 Task: Add an event with the title Second Lunch and Learn: Effective Presentation Delivery, date '2023/12/01', time 9:15 AM to 11:15 AMand add a description: Examining the marketing channels and platforms used in the campaign, such as social media, email marketing, print advertising, or television commercials. This includes assessing the reach, engagement, and conversion rates achieved through each channel and identifying which channels performed well or need improvement., put the event into Yellow category . Add location for the event as: Marseille, France, logged in from the account softage.8@softage.netand send the event invitation to softage.5@softage.net and softage.6@softage.net. Set a reminder for the event At time of event
Action: Mouse moved to (121, 131)
Screenshot: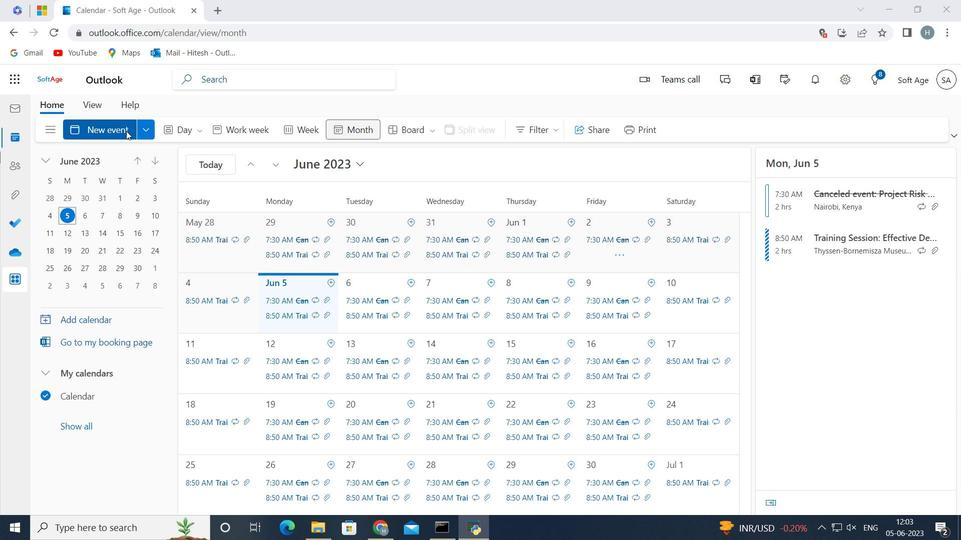 
Action: Mouse pressed left at (121, 131)
Screenshot: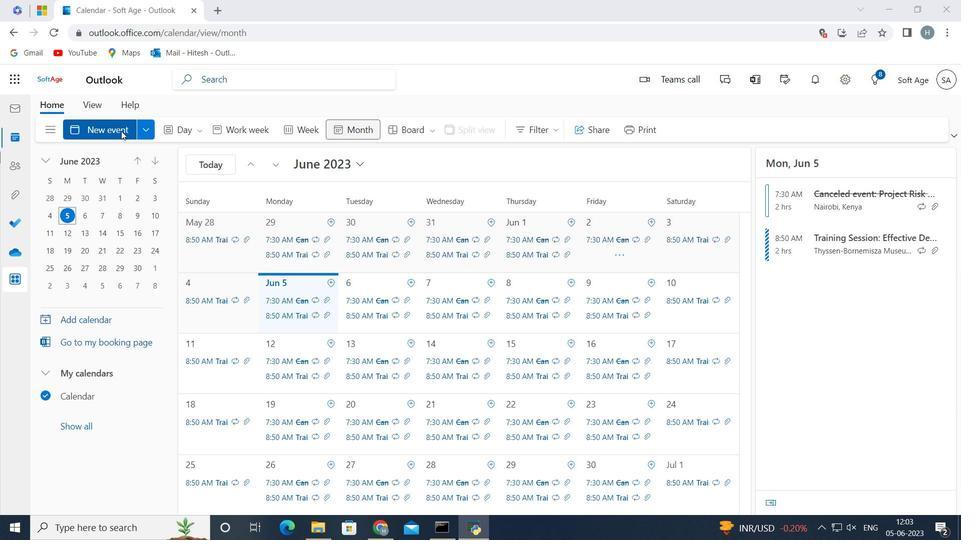 
Action: Mouse moved to (207, 207)
Screenshot: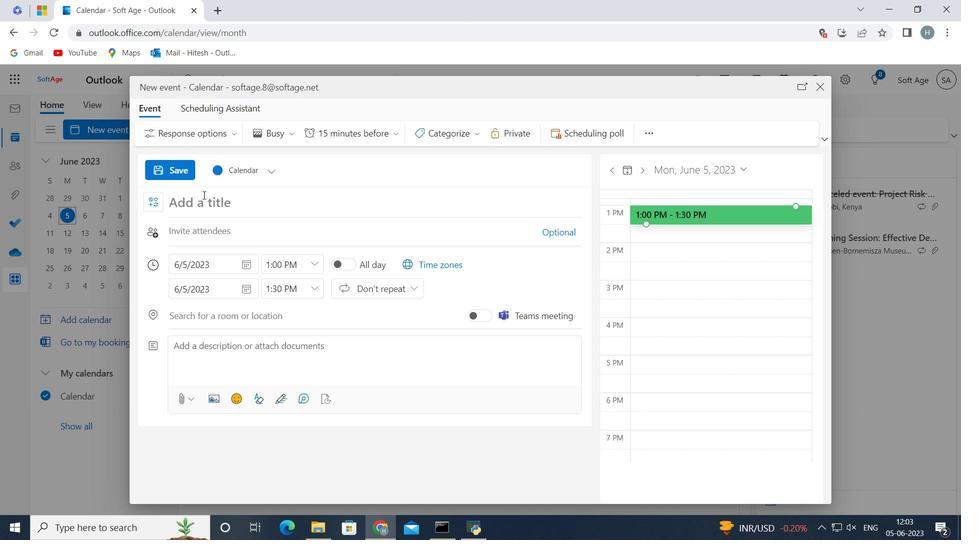 
Action: Mouse pressed left at (207, 207)
Screenshot: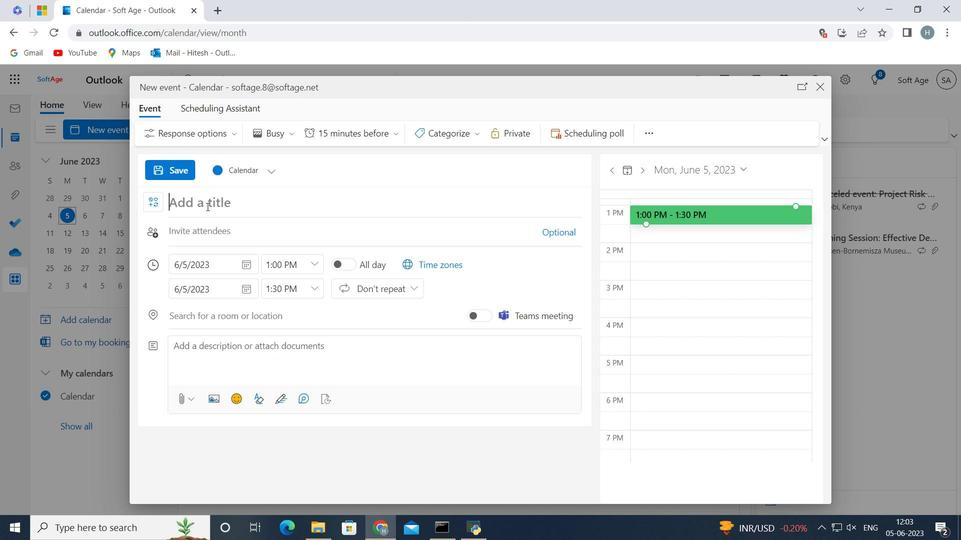 
Action: Key pressed <Key.shift>Second<Key.space><Key.shift>Lunch<Key.space>and<Key.space><Key.shift>Learn<Key.shift_r>:<Key.space><Key.shift>Effective<Key.space><Key.shift><Key.shift><Key.shift><Key.shift><Key.shift><Key.shift><Key.shift>Presentation<Key.space><Key.shift>Delivery<Key.space>
Screenshot: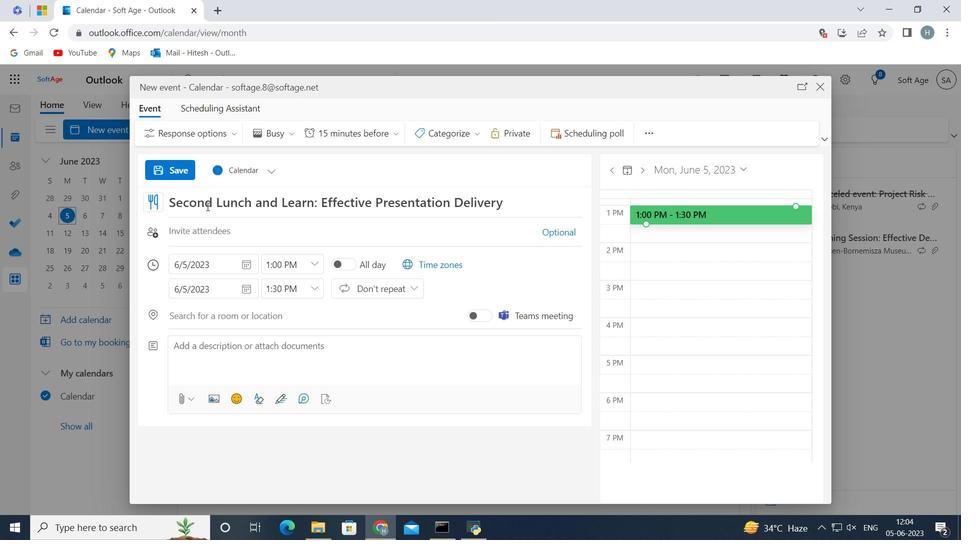 
Action: Mouse moved to (246, 265)
Screenshot: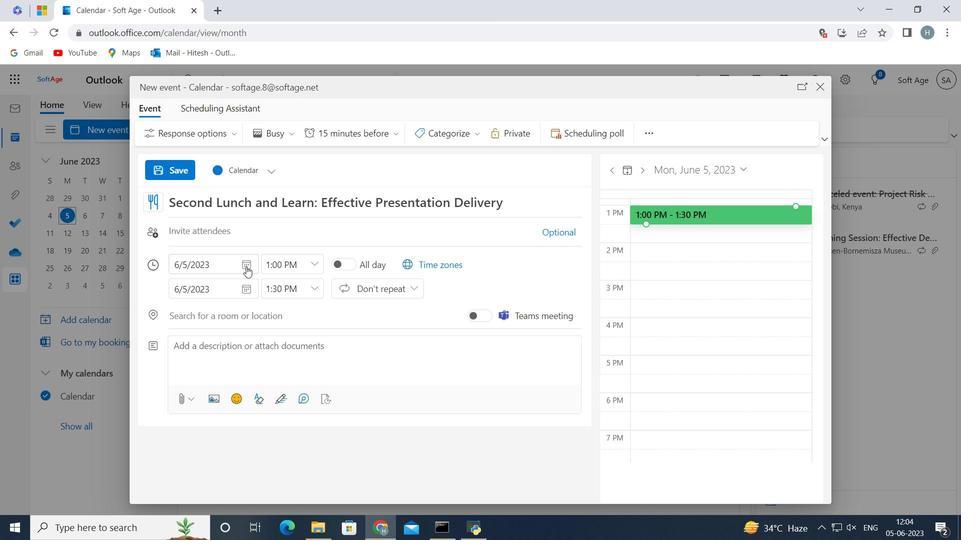 
Action: Mouse pressed left at (246, 265)
Screenshot: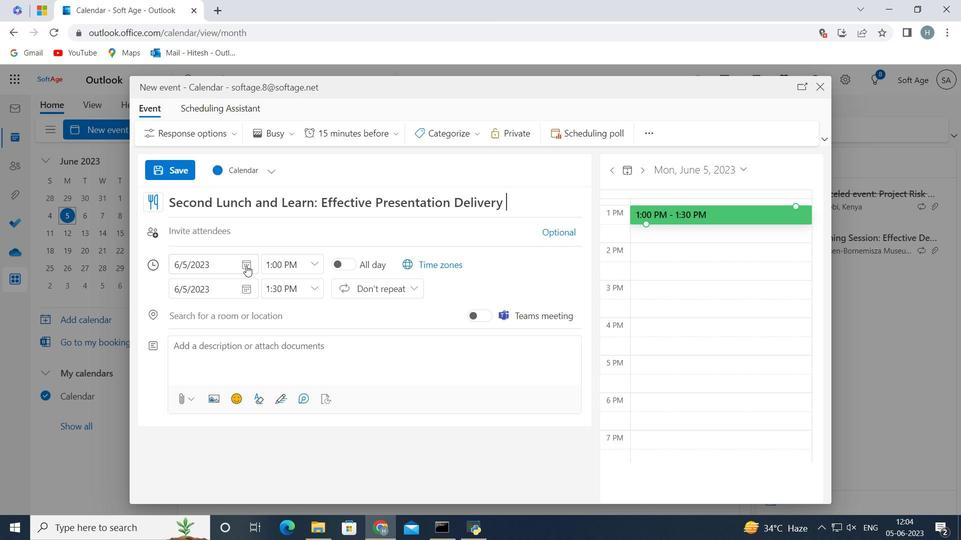 
Action: Mouse moved to (209, 291)
Screenshot: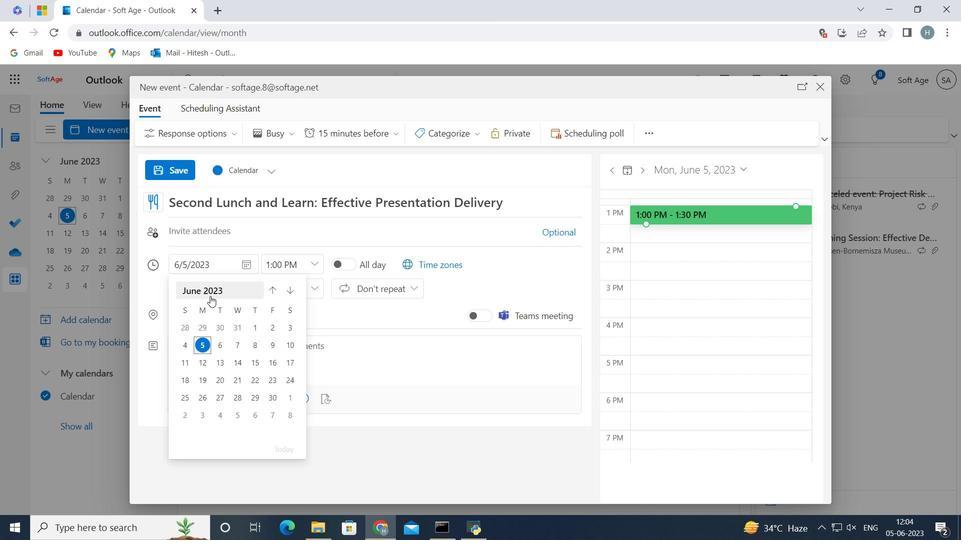 
Action: Mouse pressed left at (209, 291)
Screenshot: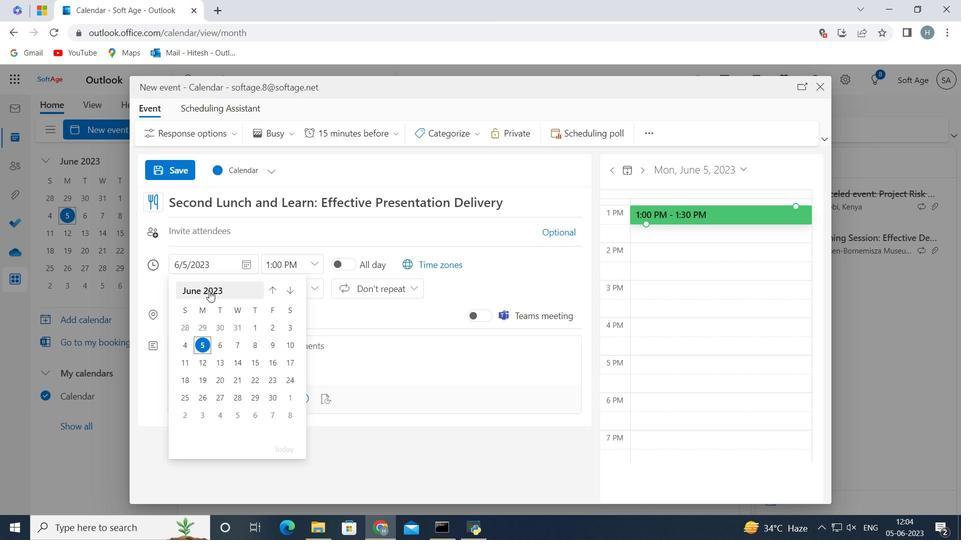 
Action: Mouse moved to (288, 381)
Screenshot: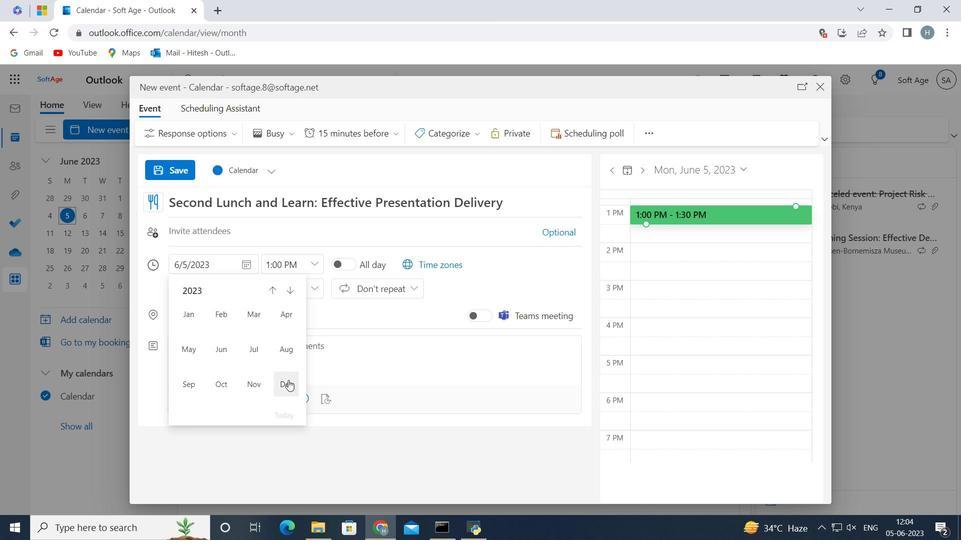 
Action: Mouse pressed left at (288, 381)
Screenshot: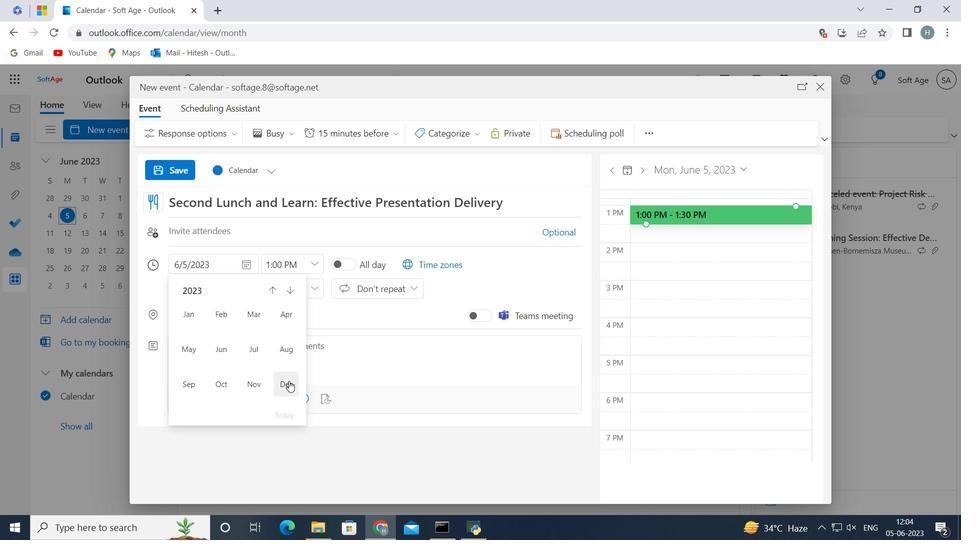
Action: Mouse moved to (271, 326)
Screenshot: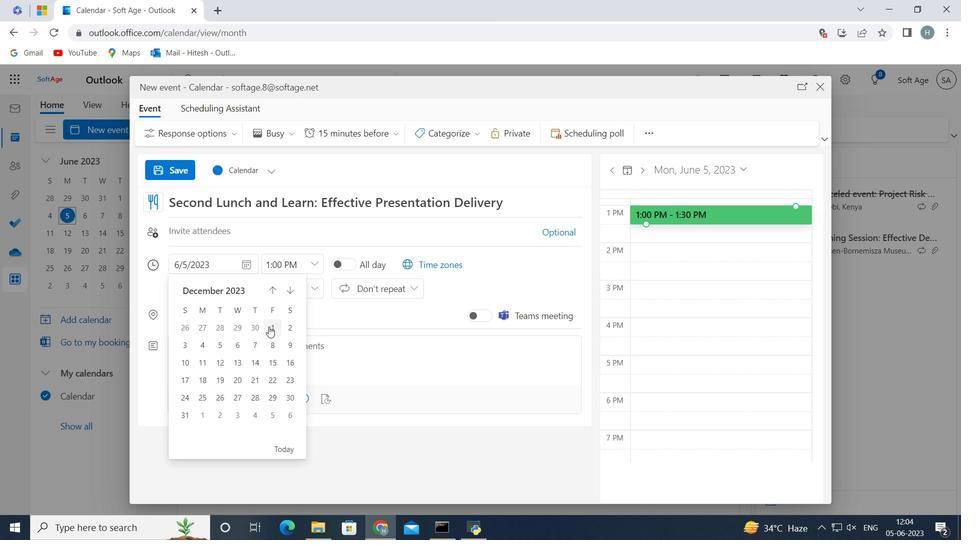 
Action: Mouse pressed left at (271, 326)
Screenshot: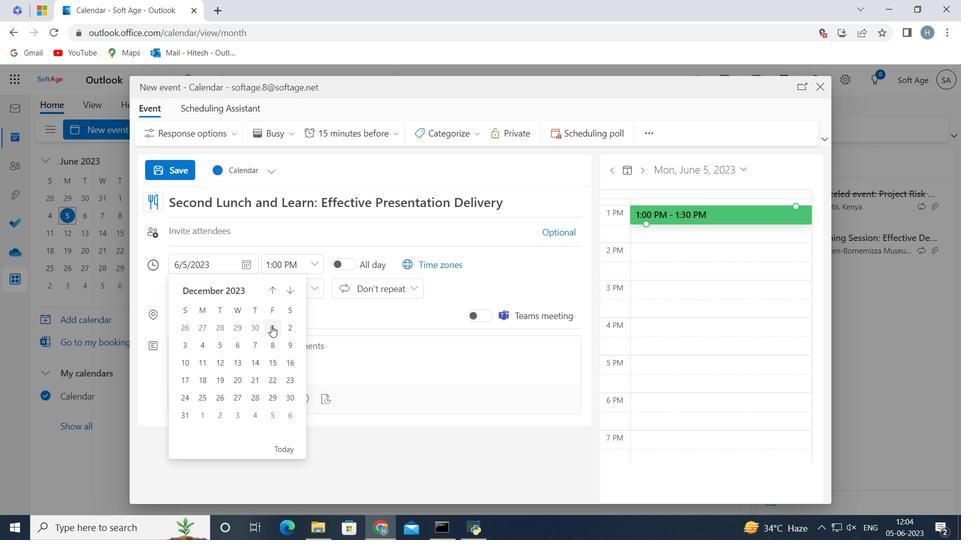 
Action: Mouse moved to (312, 266)
Screenshot: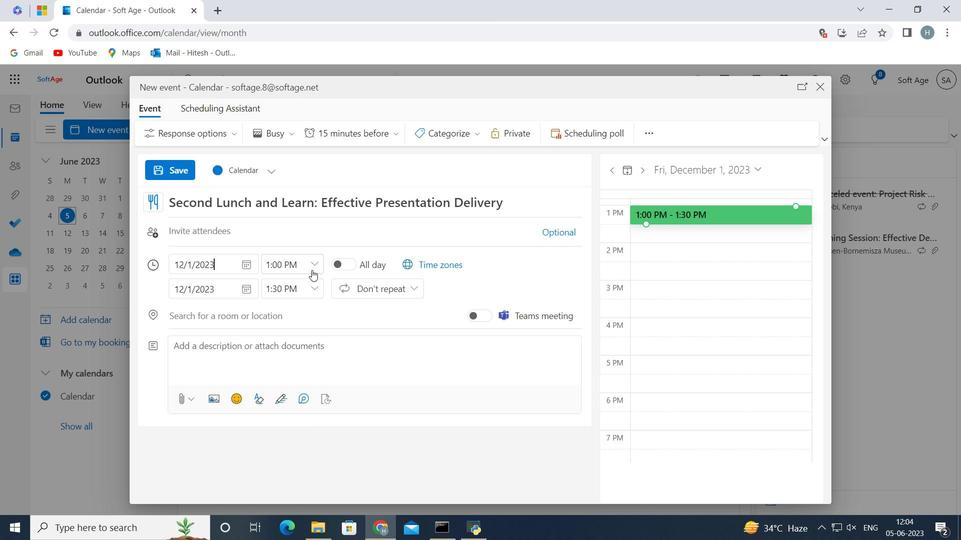 
Action: Mouse pressed left at (312, 266)
Screenshot: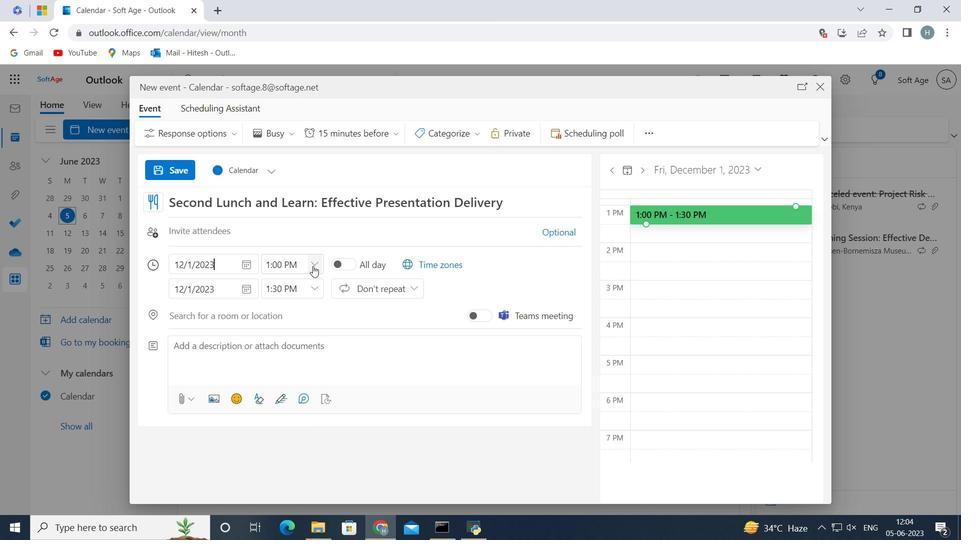 
Action: Mouse moved to (287, 345)
Screenshot: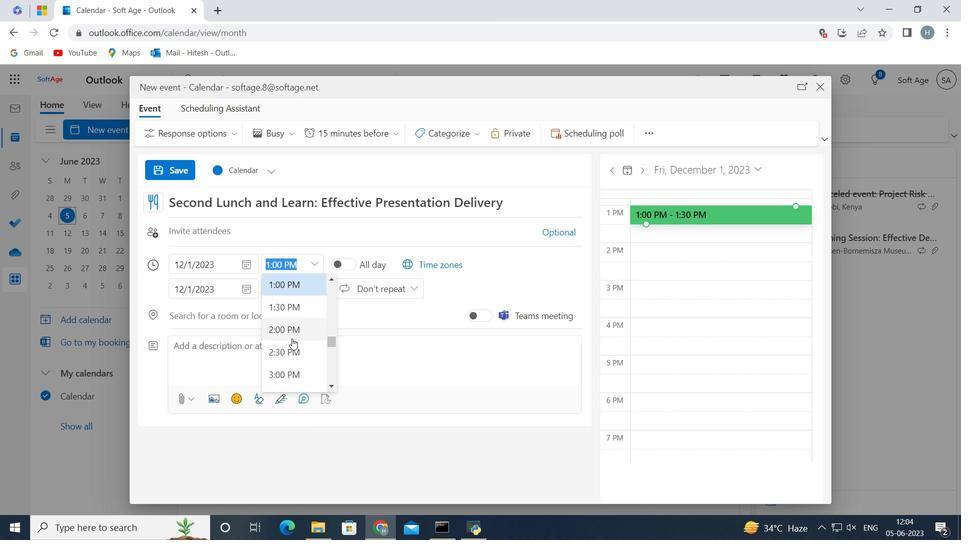 
Action: Mouse scrolled (287, 345) with delta (0, 0)
Screenshot: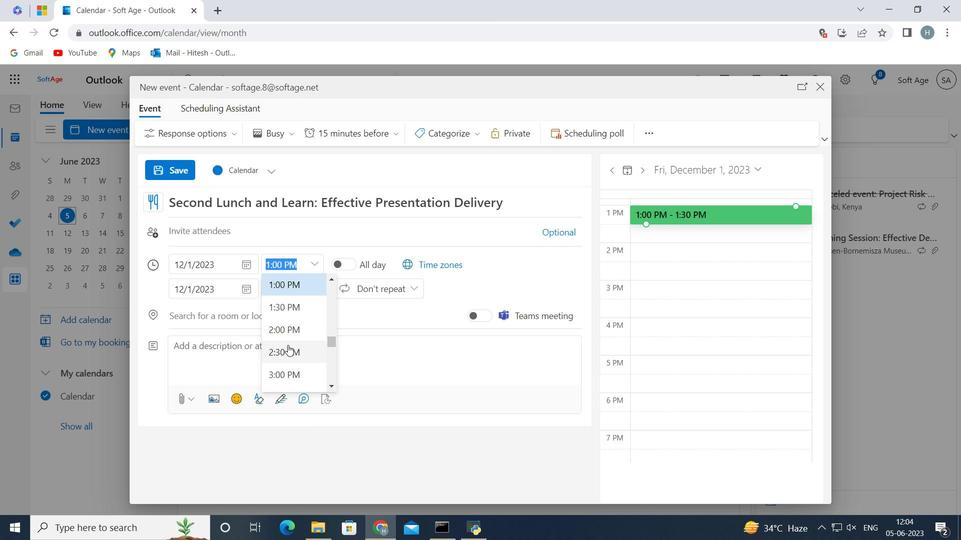 
Action: Mouse scrolled (287, 345) with delta (0, 0)
Screenshot: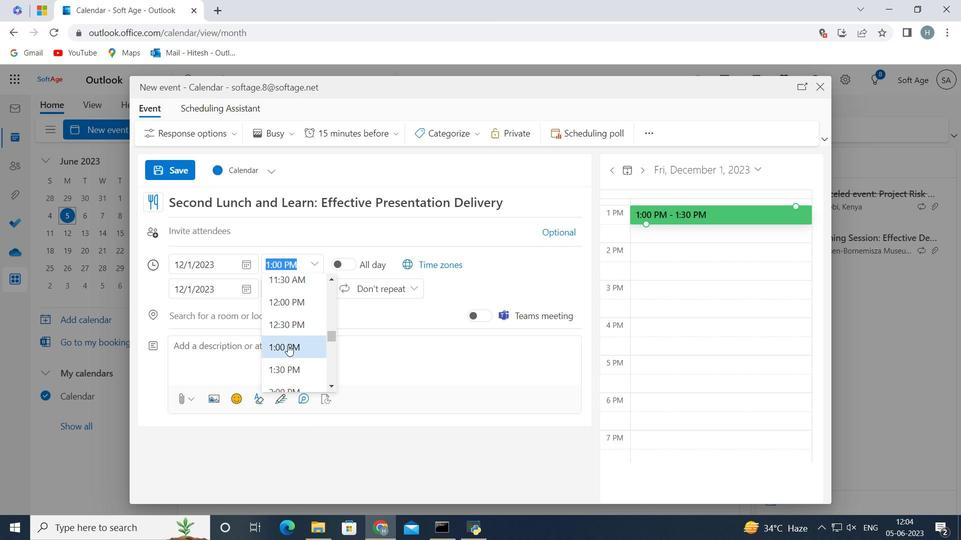
Action: Mouse scrolled (287, 345) with delta (0, 0)
Screenshot: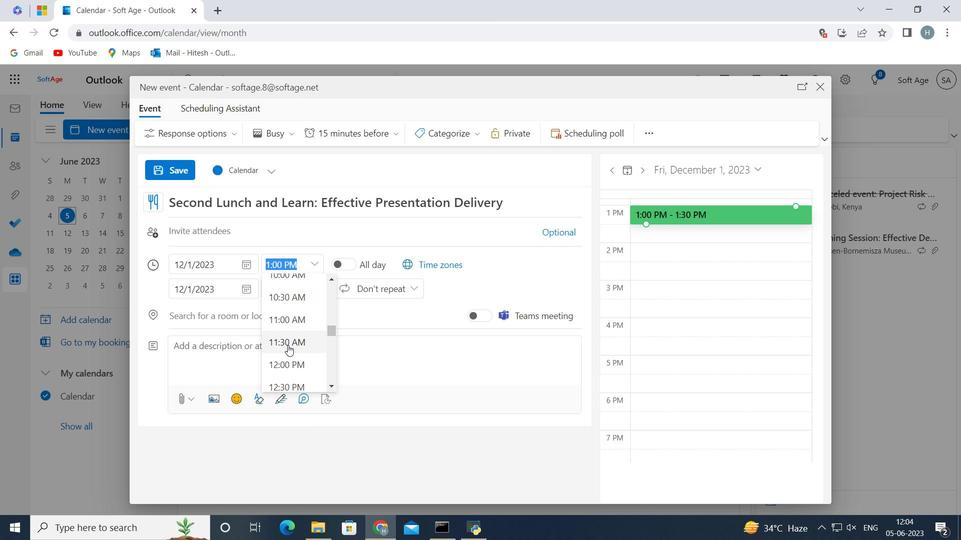 
Action: Mouse moved to (276, 309)
Screenshot: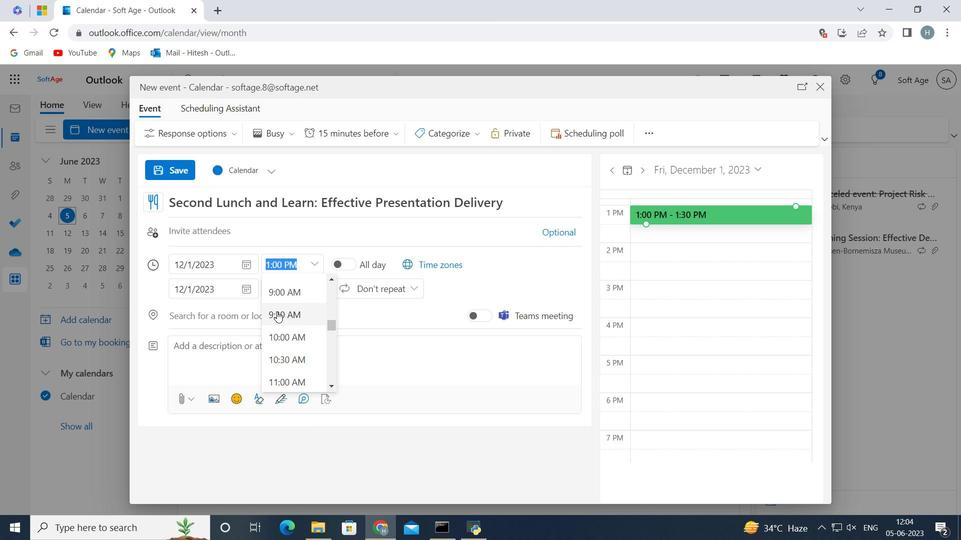 
Action: Mouse pressed left at (276, 309)
Screenshot: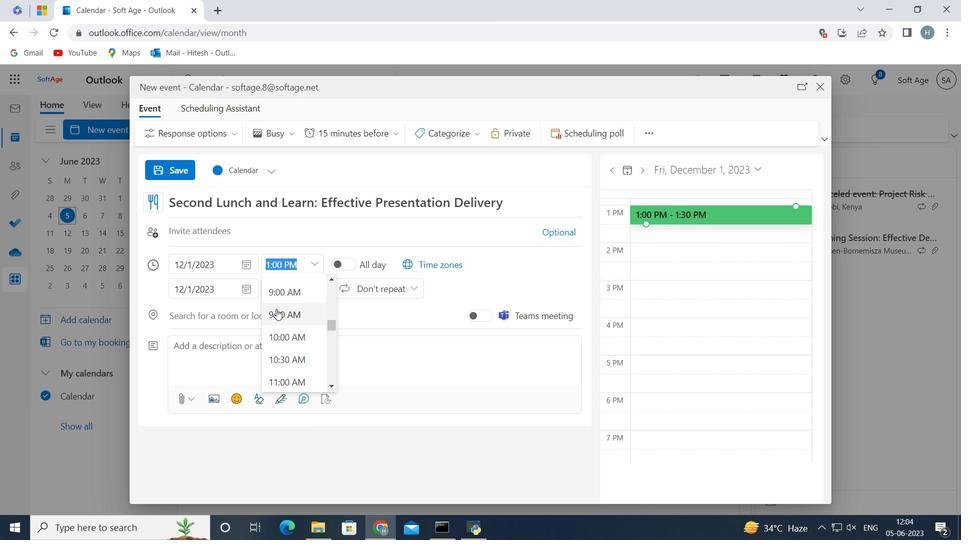 
Action: Mouse moved to (279, 260)
Screenshot: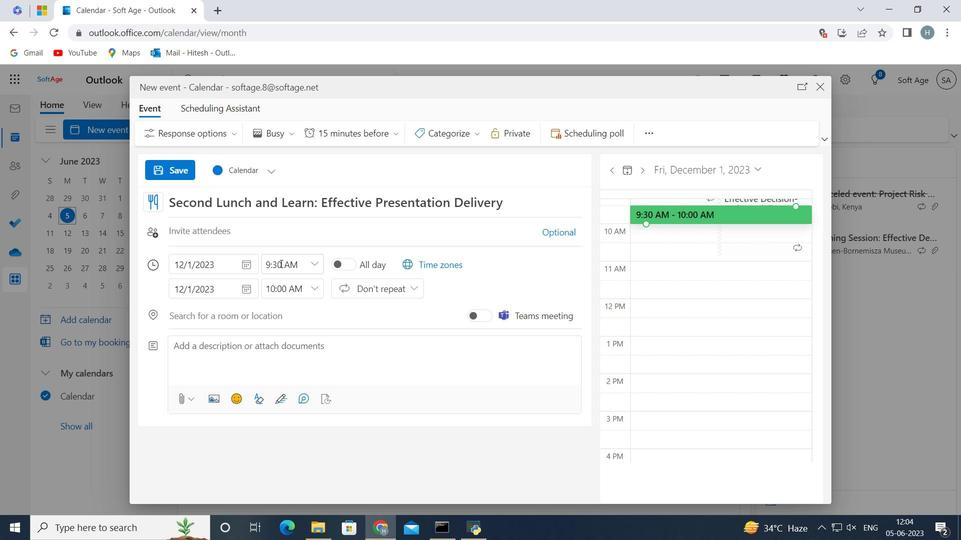 
Action: Mouse pressed left at (279, 260)
Screenshot: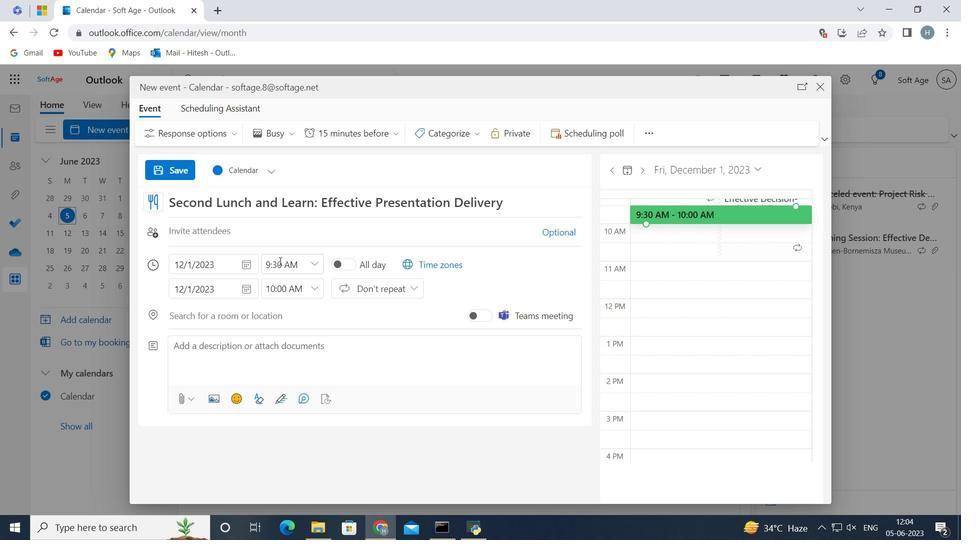 
Action: Key pressed <Key.backspace><Key.backspace>15
Screenshot: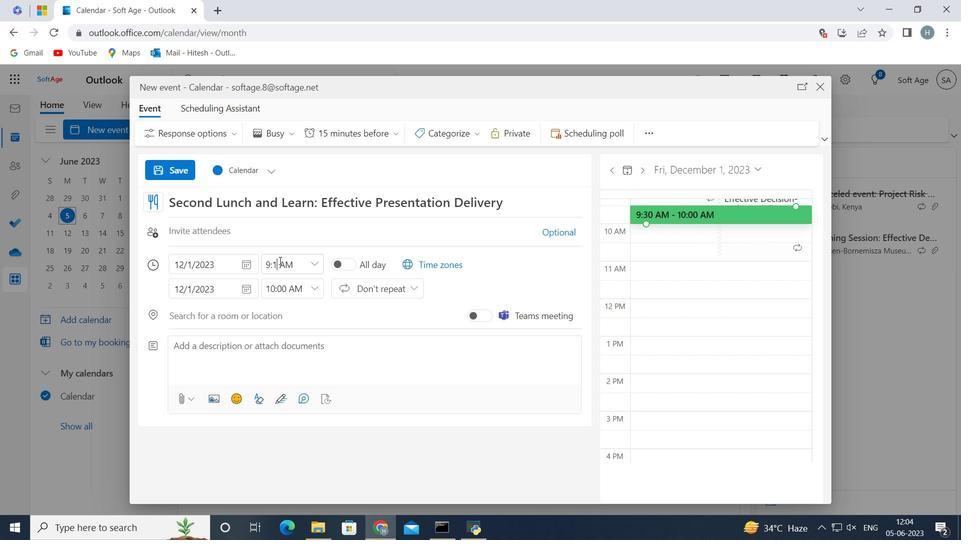 
Action: Mouse moved to (320, 284)
Screenshot: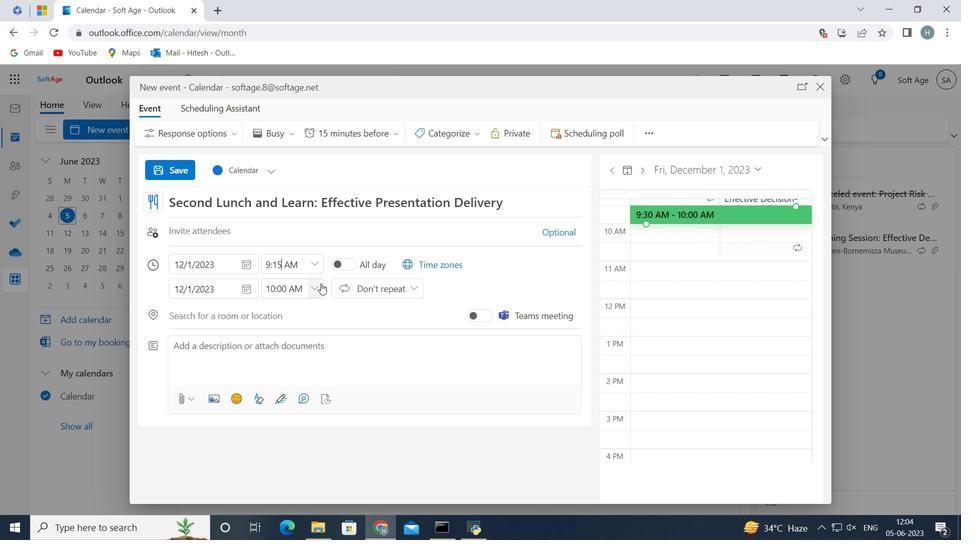 
Action: Mouse pressed left at (320, 284)
Screenshot: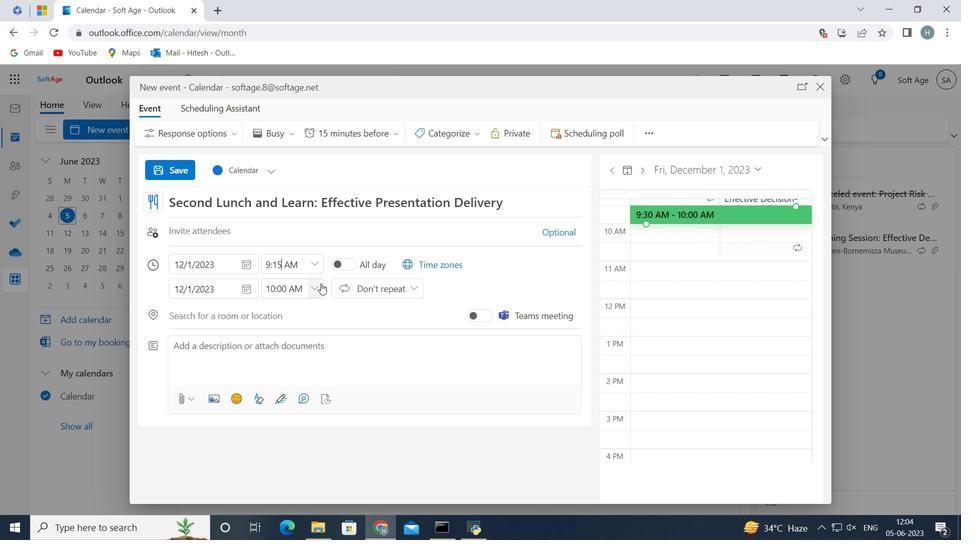 
Action: Mouse moved to (317, 374)
Screenshot: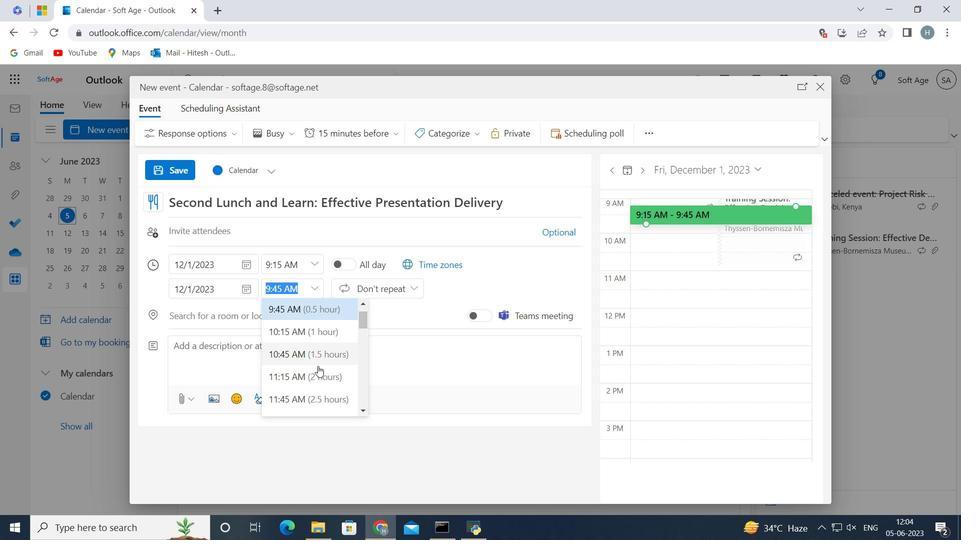 
Action: Mouse pressed left at (317, 374)
Screenshot: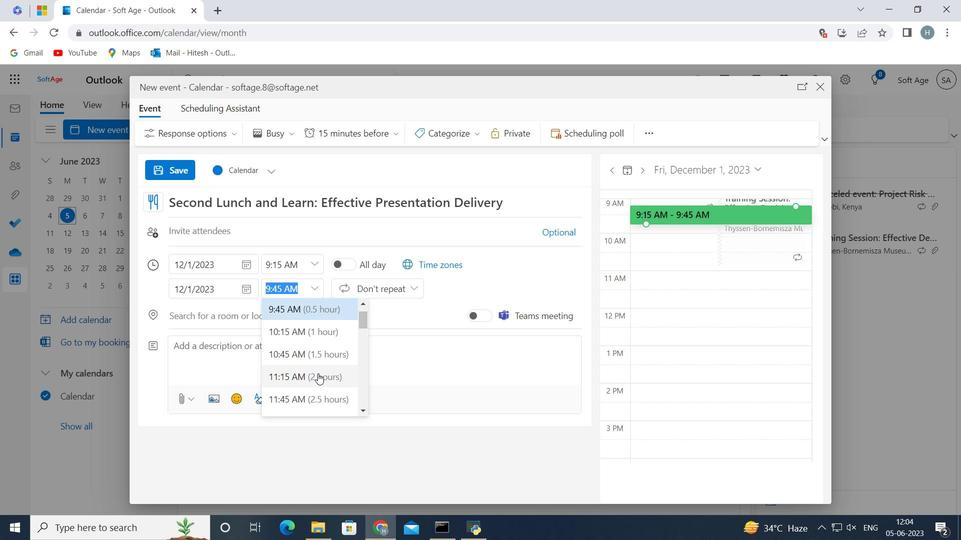 
Action: Mouse moved to (254, 350)
Screenshot: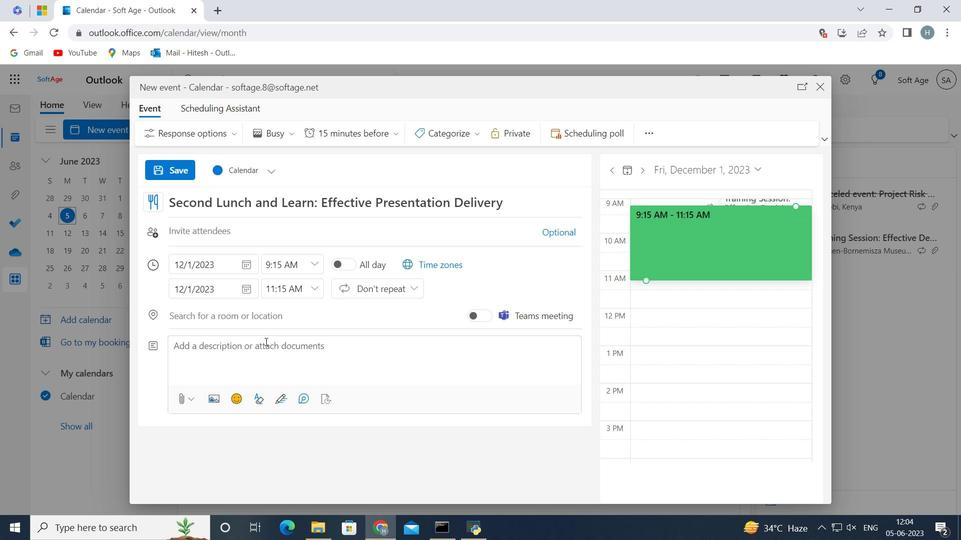 
Action: Mouse pressed left at (254, 350)
Screenshot: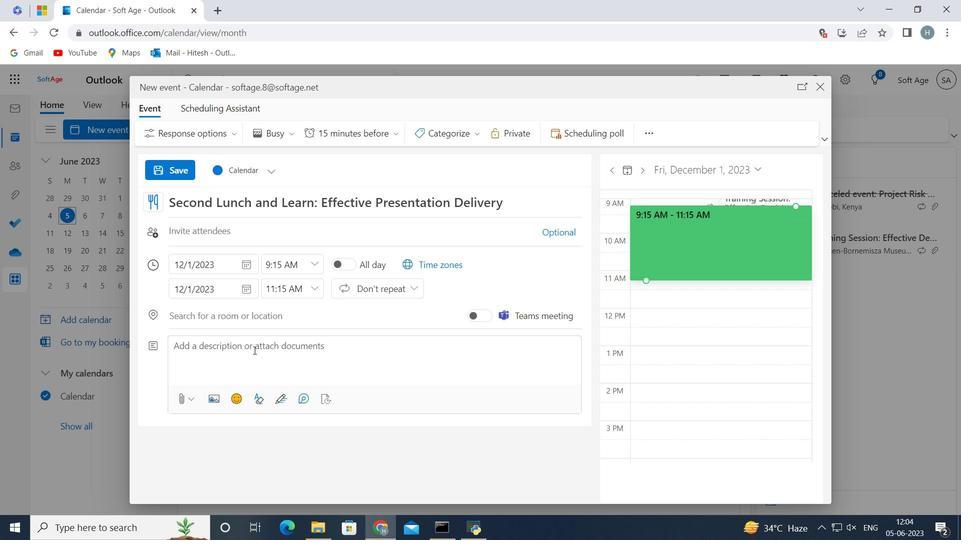 
Action: Key pressed <Key.shift><Key.shift><Key.shift>Examining<Key.space>the<Key.space>marketing<Key.space>channels<Key.space>and<Key.space>platforms<Key.space>used<Key.space>in<Key.space>the<Key.space>campaign,<Key.space>such<Key.space>as<Key.space>social<Key.space>media,<Key.space>email<Key.space>marketing,<Key.space>print<Key.space>advertising,<Key.space>or<Key.space>television<Key.space>commercials.<Key.space><Key.shift>This<Key.space>includes<Key.space>assessing<Key.space>the<Key.space>reach,<Key.space>engagement,<Key.space>and<Key.space>conversion<Key.space>rates<Key.space>achieved<Key.space>through<Key.space>each<Key.space>channel<Key.space>and<Key.space>identifying<Key.space>which<Key.space>channels<Key.space>performed<Key.space>well<Key.space>or<Key.space>need<Key.space>improvement.<Key.space>
Screenshot: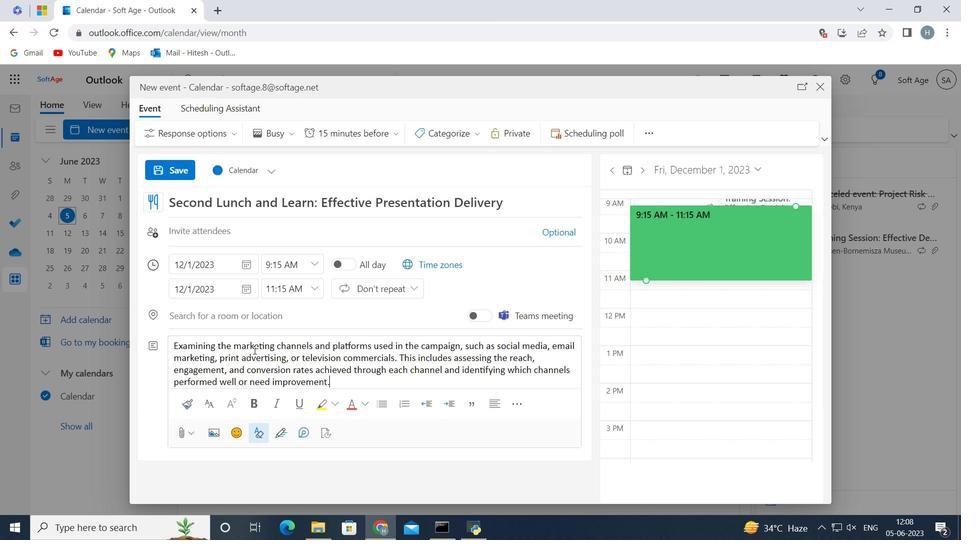 
Action: Mouse moved to (477, 133)
Screenshot: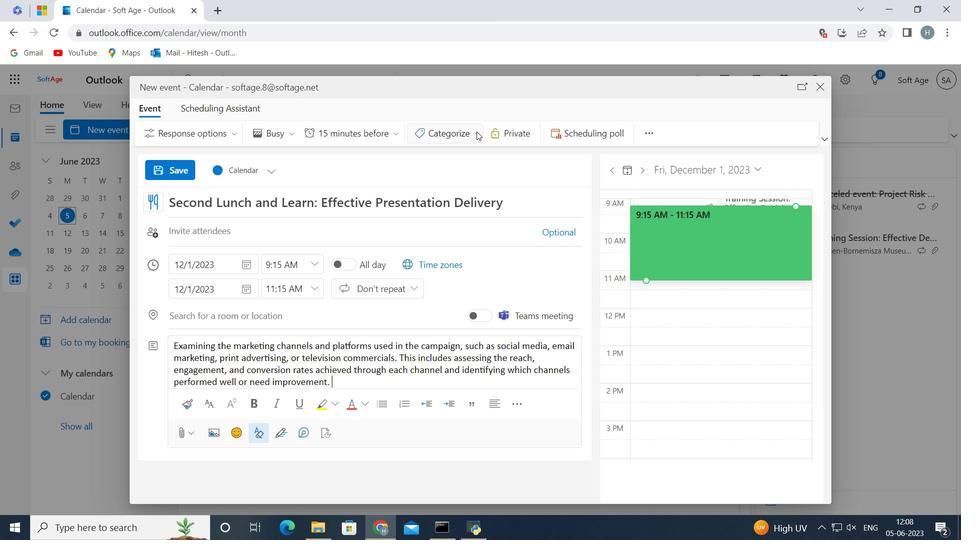 
Action: Mouse pressed left at (477, 133)
Screenshot: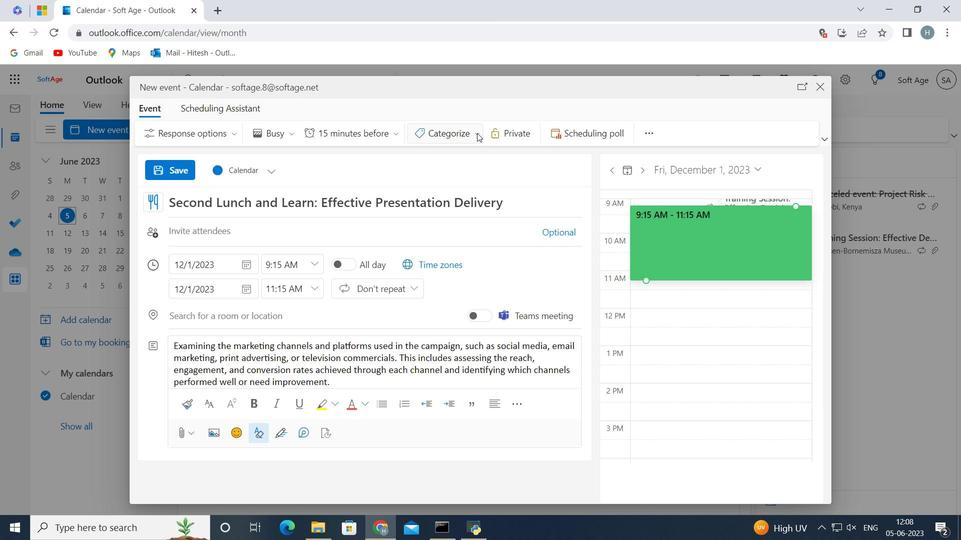 
Action: Mouse moved to (470, 252)
Screenshot: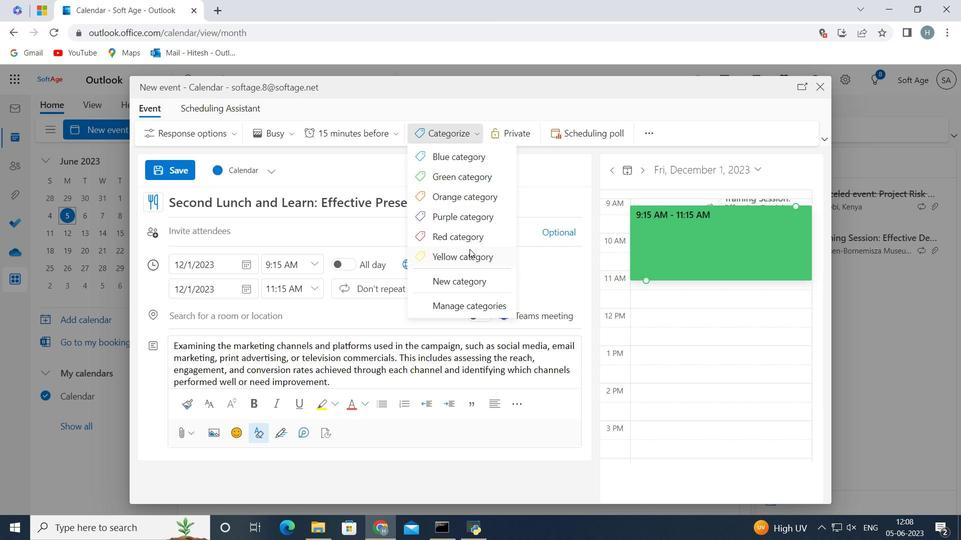 
Action: Mouse pressed left at (470, 252)
Screenshot: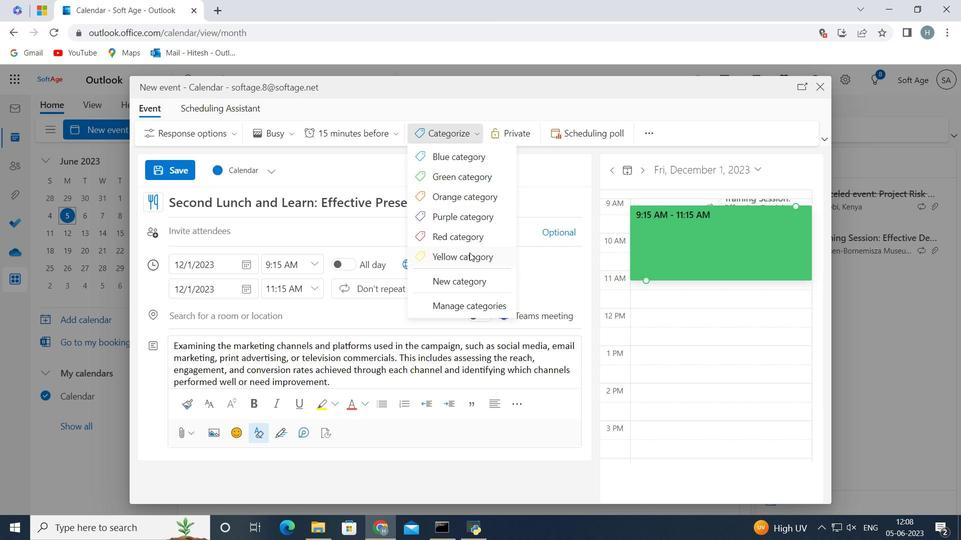 
Action: Mouse moved to (334, 316)
Screenshot: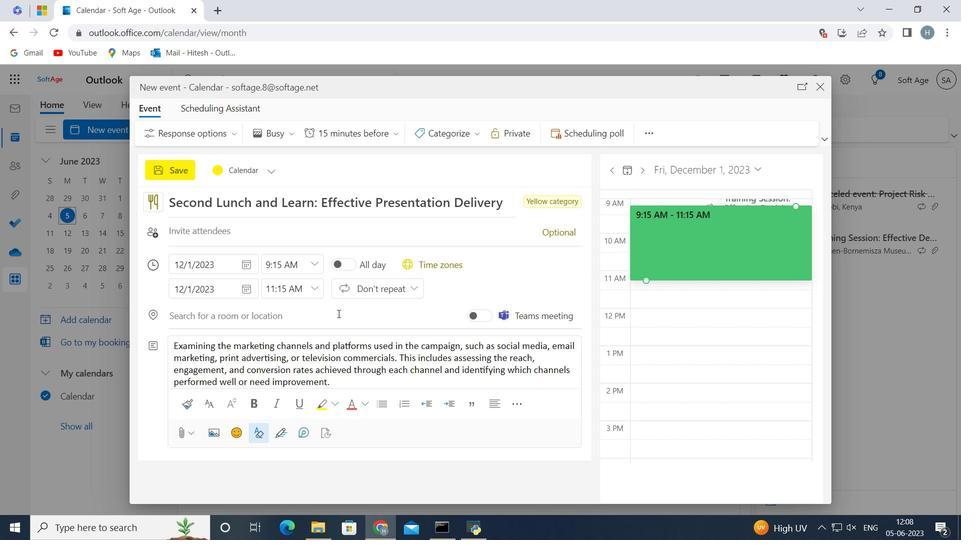 
Action: Mouse pressed left at (334, 316)
Screenshot: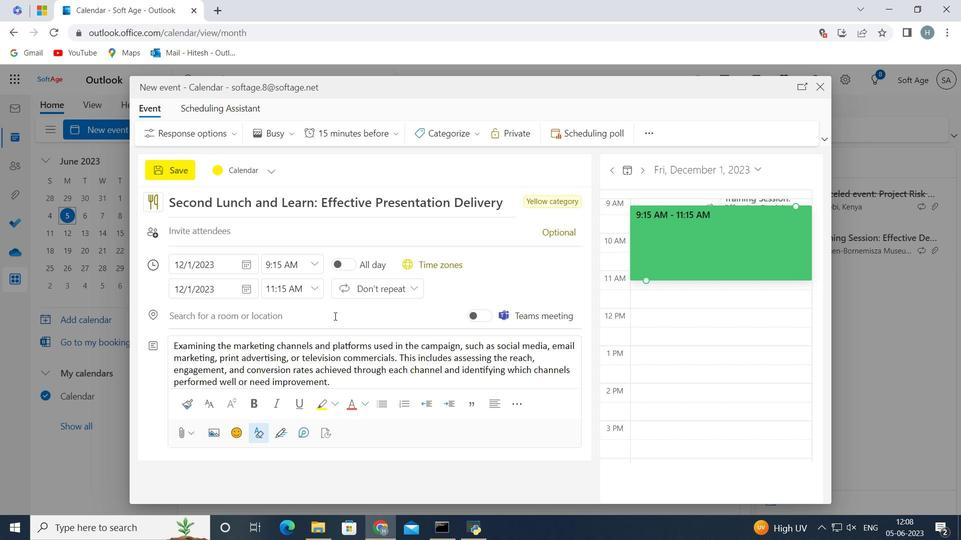 
Action: Key pressed <Key.shift_r>Marseille<Key.space><Key.backspace>,<Key.space><Key.shift>France<Key.space>
Screenshot: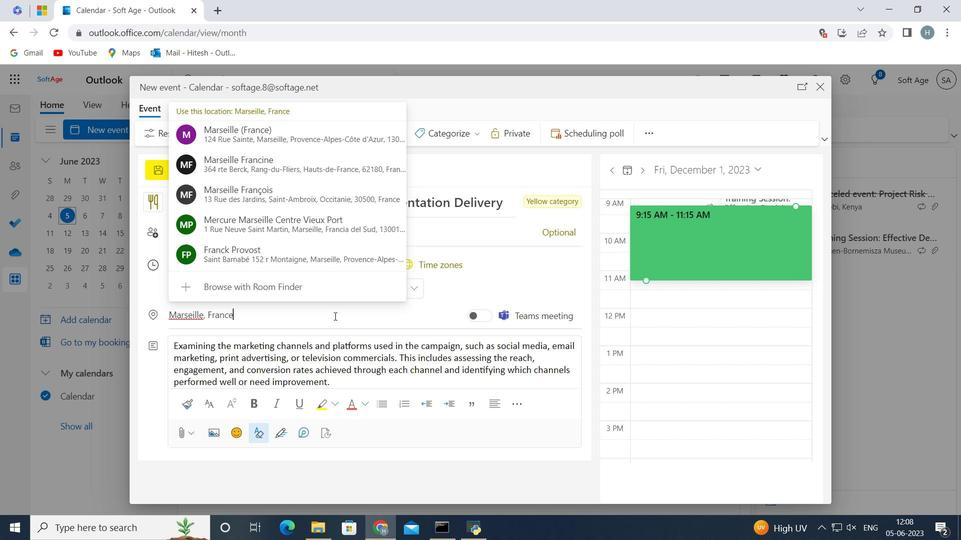 
Action: Mouse moved to (497, 262)
Screenshot: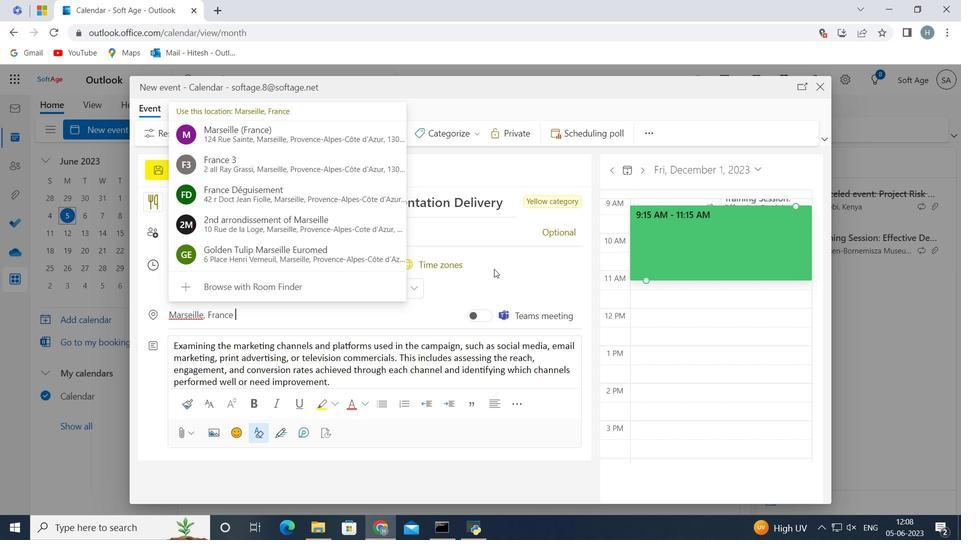 
Action: Mouse pressed left at (497, 262)
Screenshot: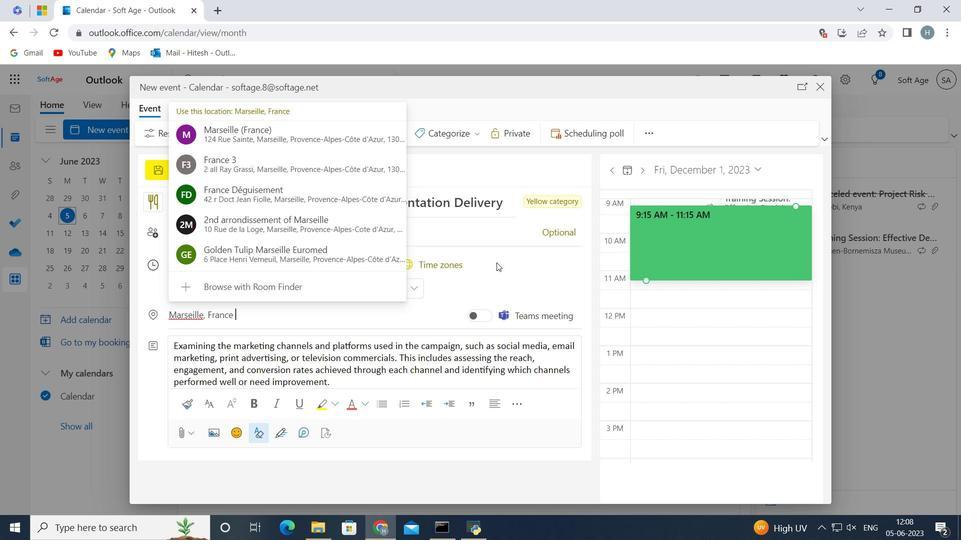 
Action: Mouse moved to (283, 231)
Screenshot: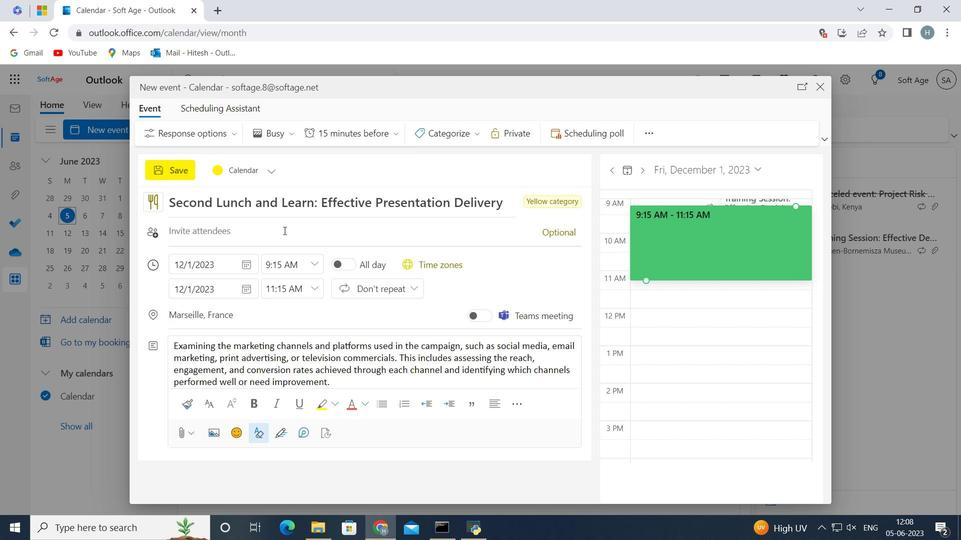 
Action: Mouse pressed left at (283, 231)
Screenshot: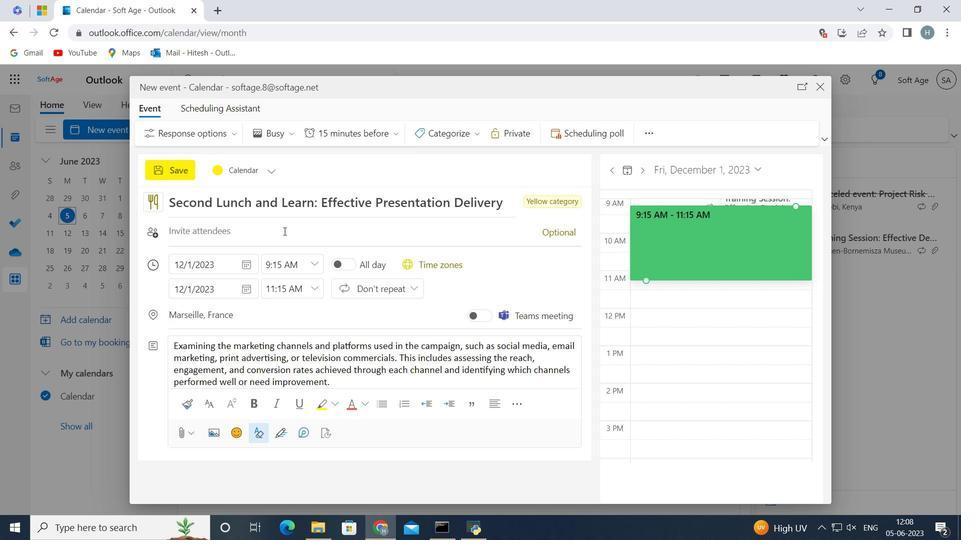 
Action: Key pressed softage.5<Key.shift>@softage.net
Screenshot: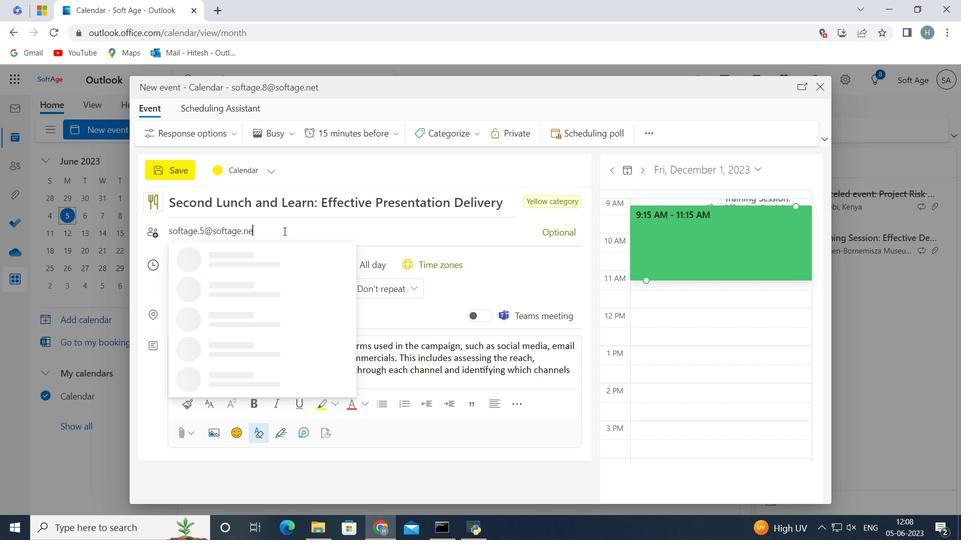 
Action: Mouse moved to (233, 257)
Screenshot: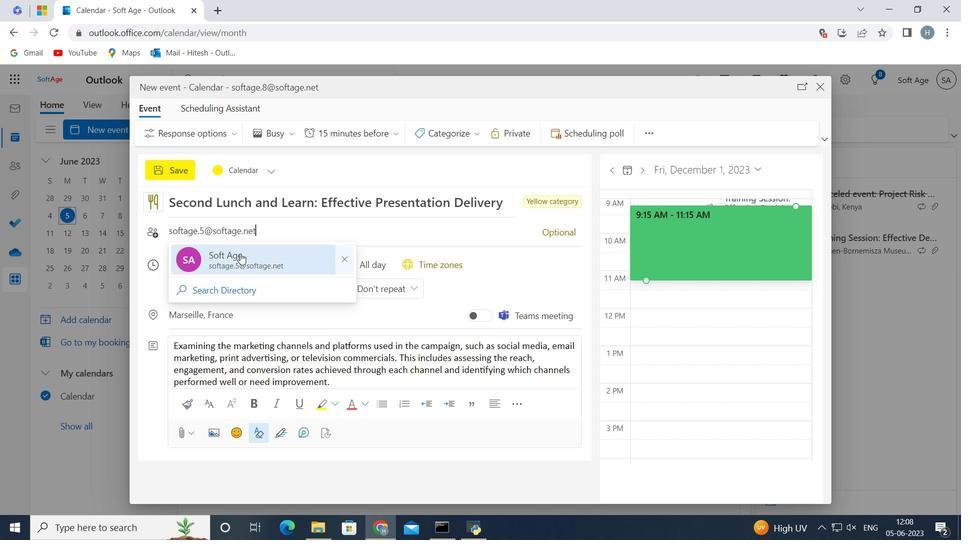 
Action: Mouse pressed left at (233, 257)
Screenshot: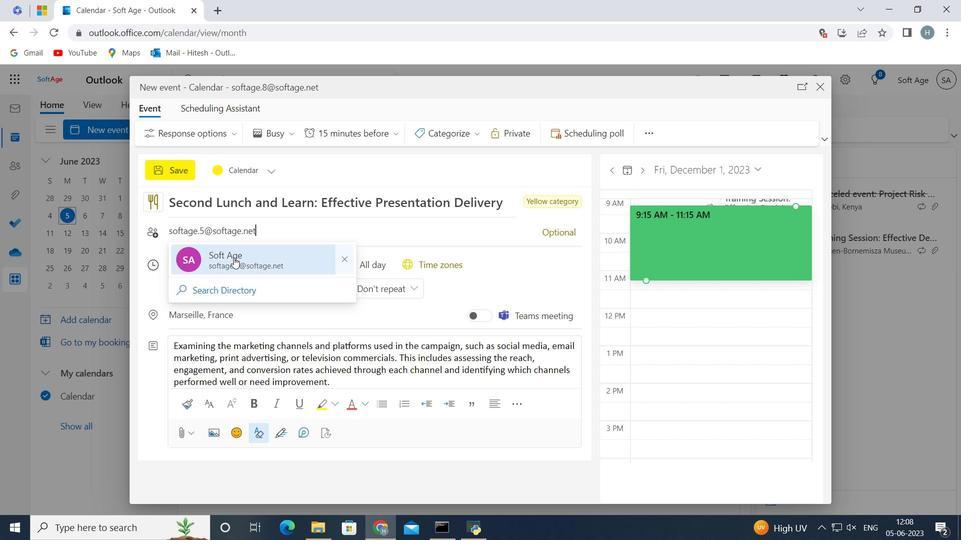 
Action: Key pressed softage.6<Key.shift>@softage.net
Screenshot: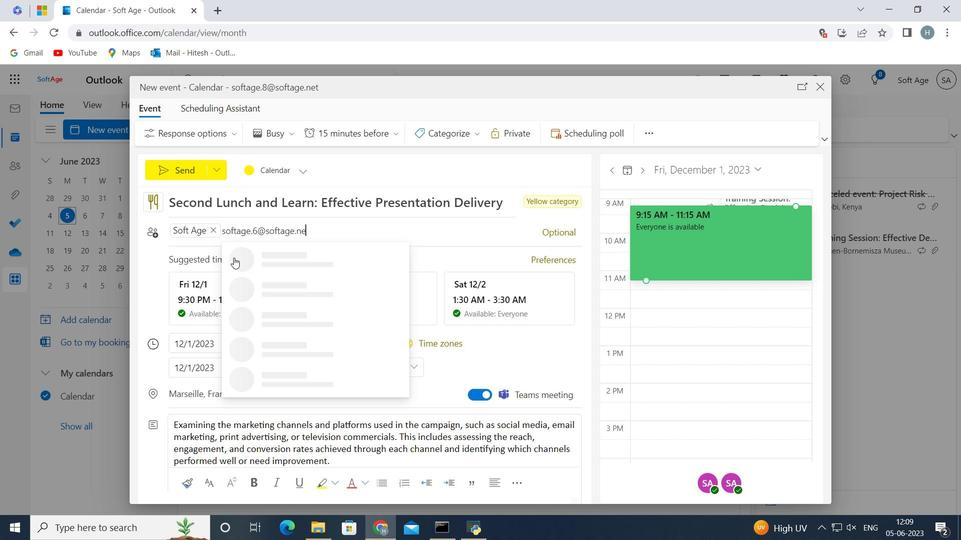 
Action: Mouse moved to (248, 264)
Screenshot: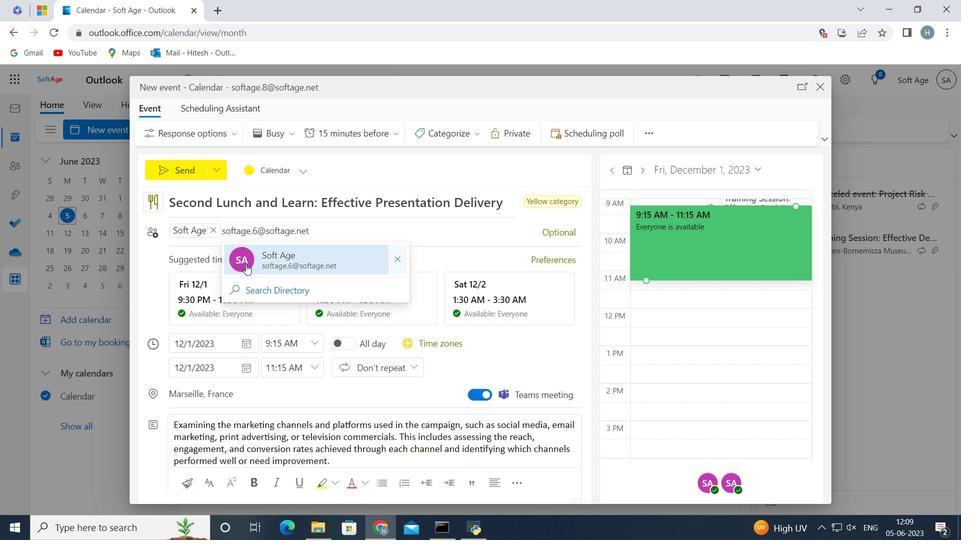 
Action: Mouse pressed left at (248, 264)
Screenshot: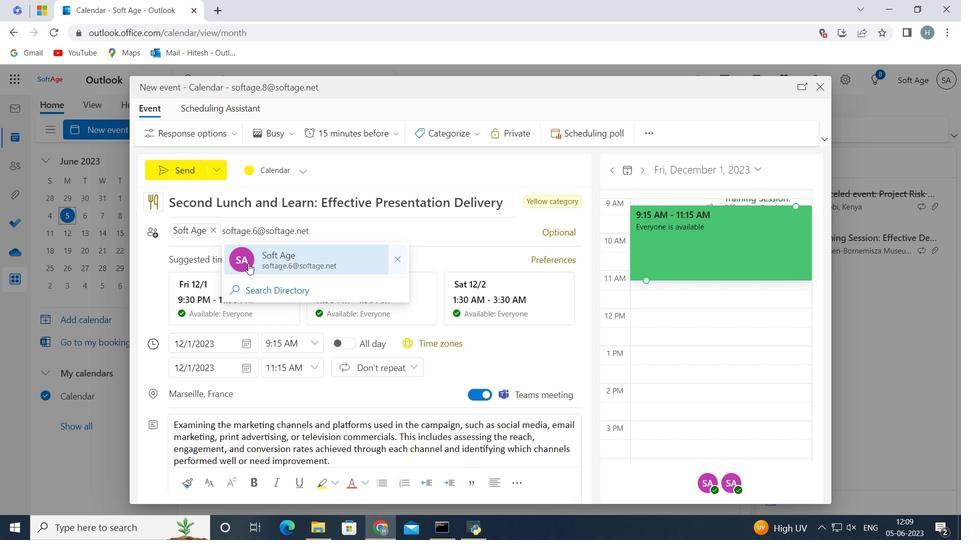 
Action: Mouse moved to (395, 138)
Screenshot: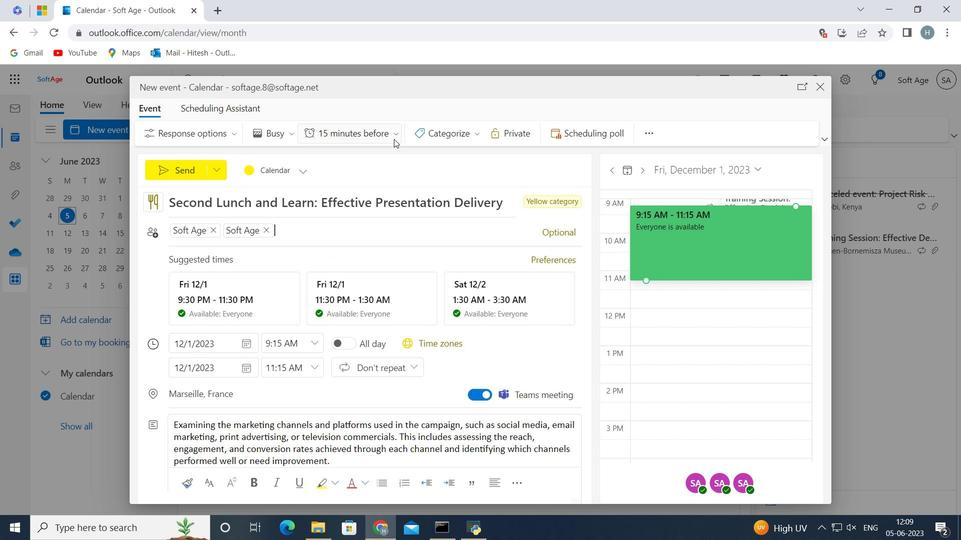 
Action: Mouse pressed left at (395, 138)
Screenshot: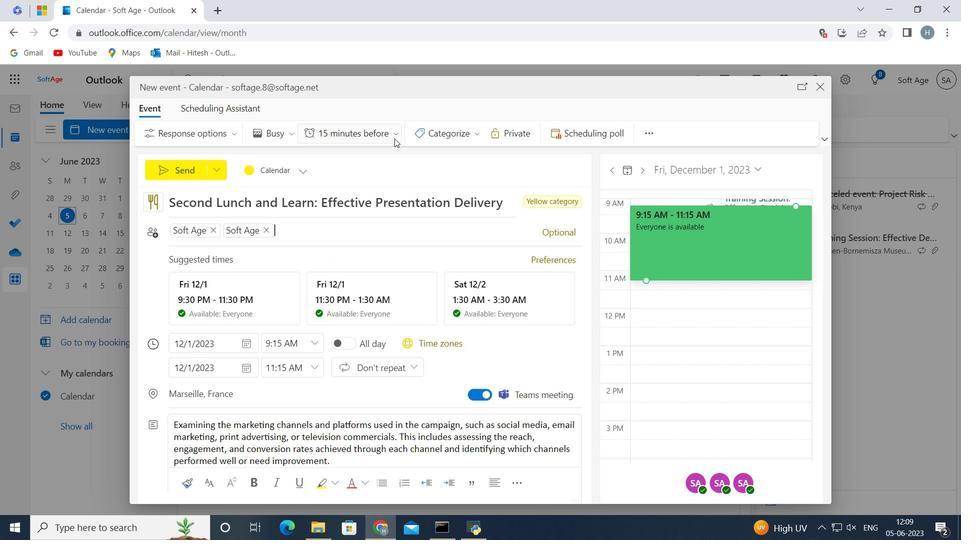 
Action: Mouse moved to (384, 183)
Screenshot: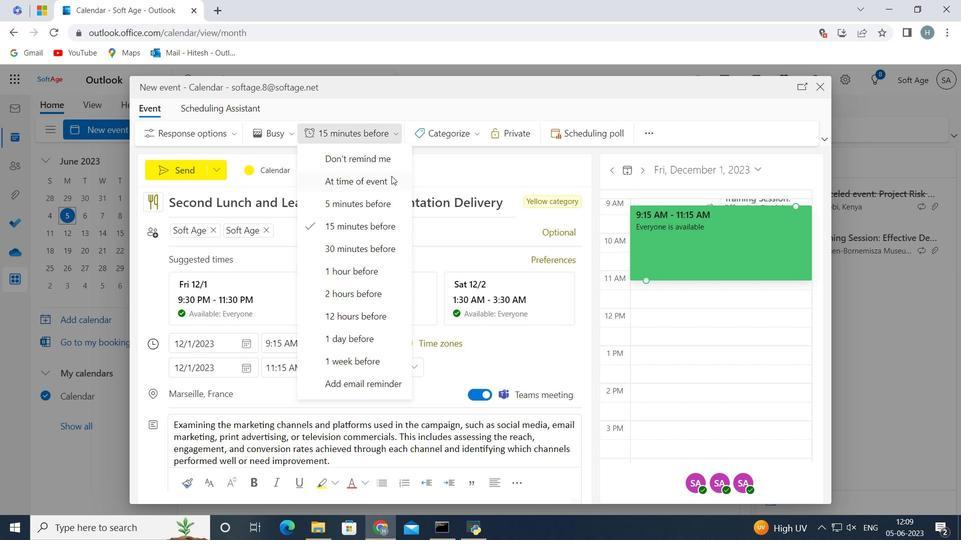 
Action: Mouse pressed left at (384, 183)
Screenshot: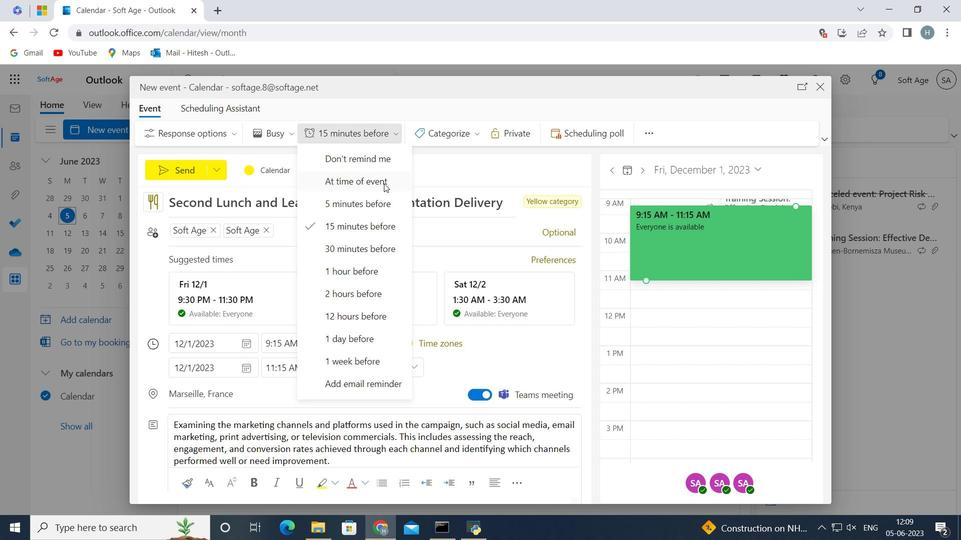 
Action: Mouse moved to (185, 171)
Screenshot: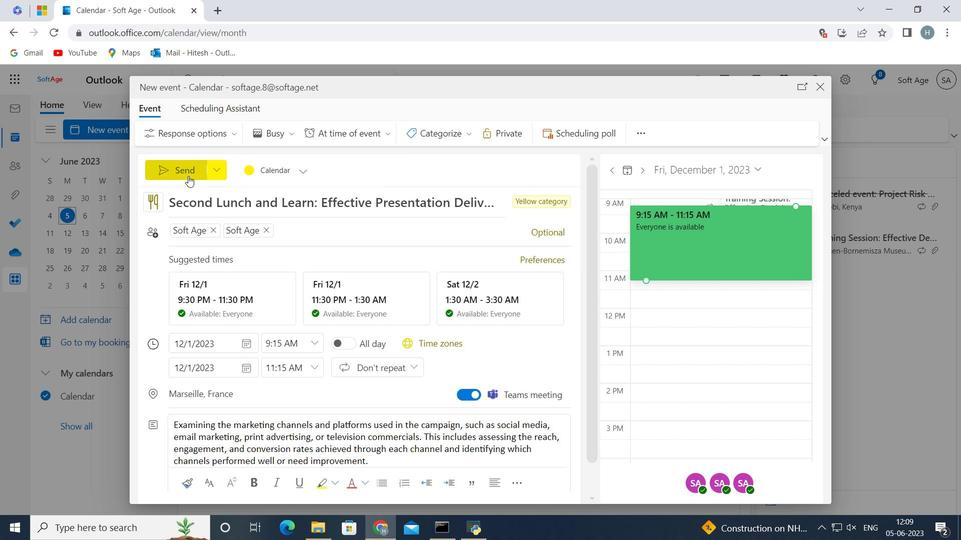 
Action: Mouse pressed left at (185, 171)
Screenshot: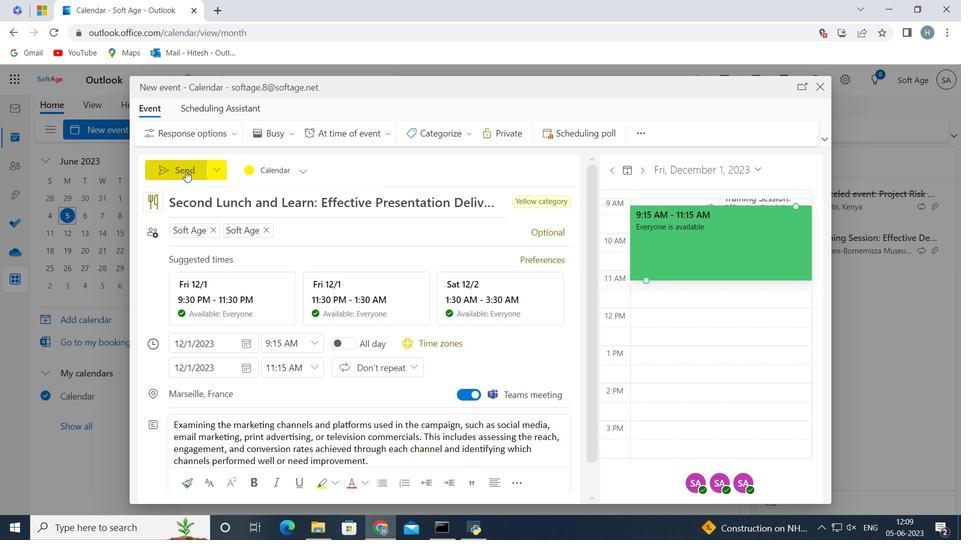 
Action: Mouse moved to (494, 168)
Screenshot: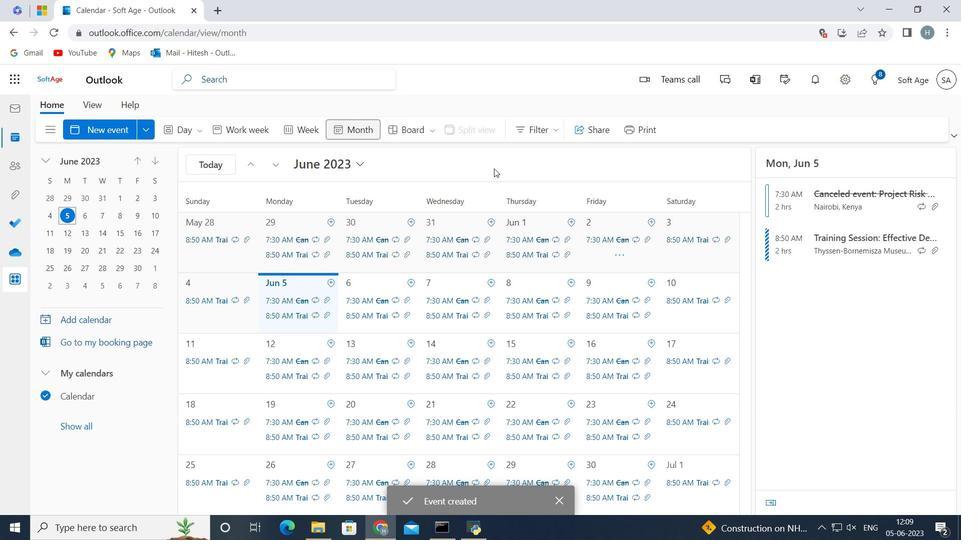 
